 Task: Enable the video filter "Rotate video filter" in the video filter module.
Action: Mouse moved to (101, 12)
Screenshot: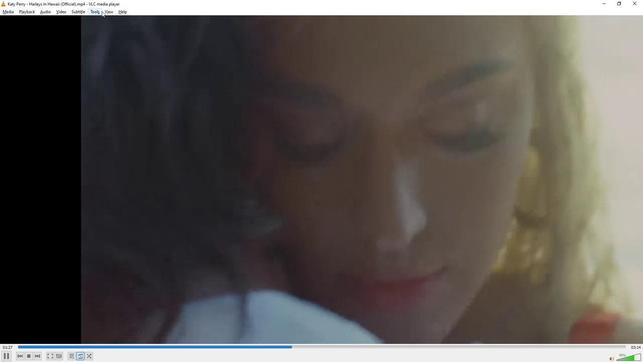 
Action: Mouse pressed left at (101, 12)
Screenshot: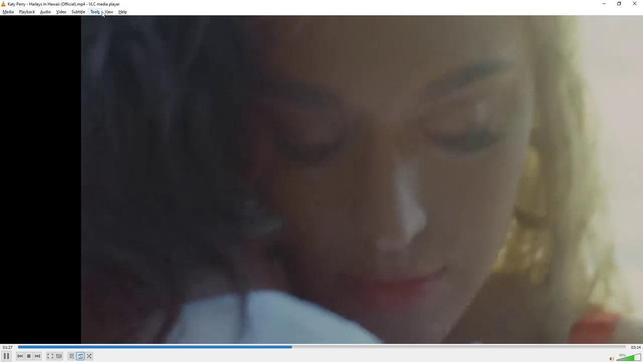 
Action: Mouse moved to (113, 91)
Screenshot: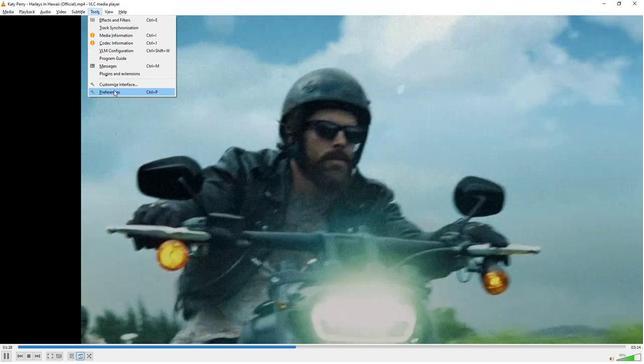 
Action: Mouse pressed left at (113, 91)
Screenshot: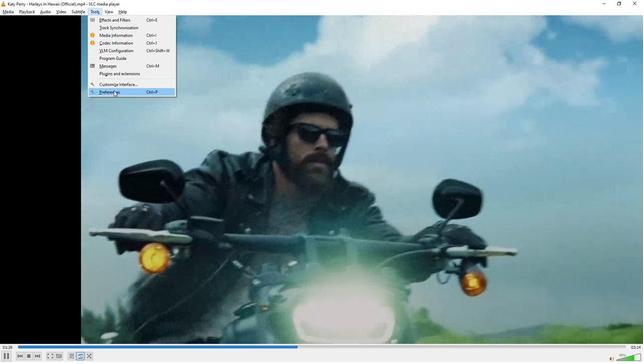 
Action: Mouse moved to (180, 251)
Screenshot: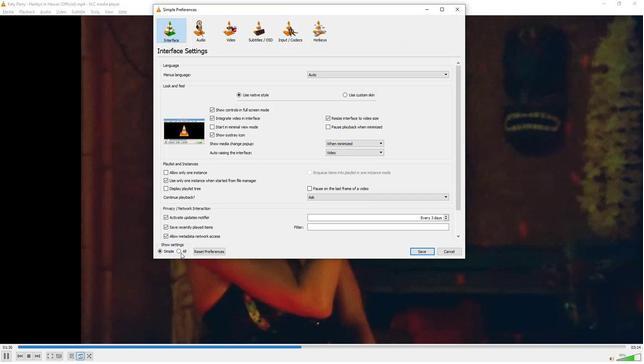 
Action: Mouse pressed left at (180, 251)
Screenshot: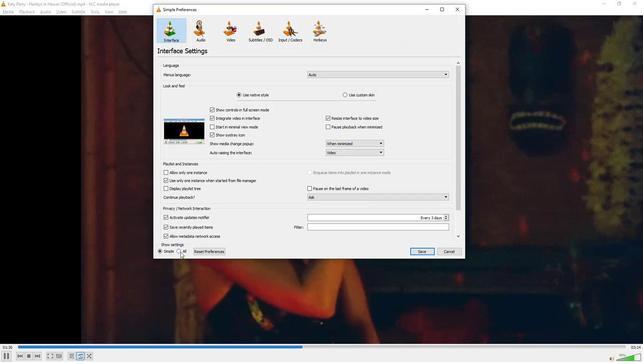 
Action: Mouse moved to (195, 167)
Screenshot: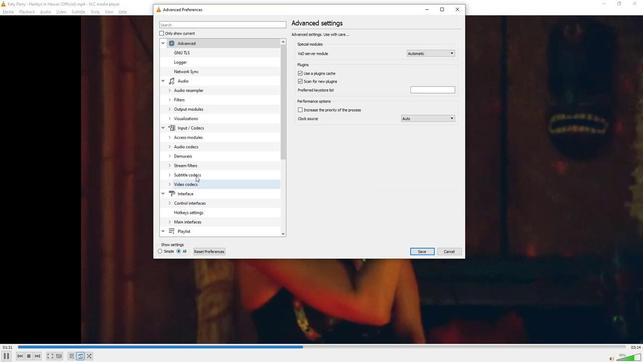 
Action: Mouse scrolled (195, 167) with delta (0, 0)
Screenshot: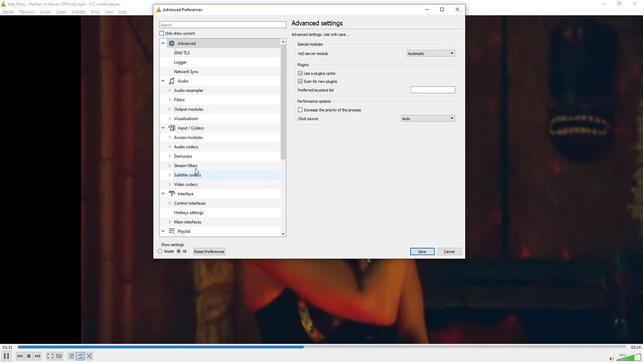 
Action: Mouse scrolled (195, 167) with delta (0, 0)
Screenshot: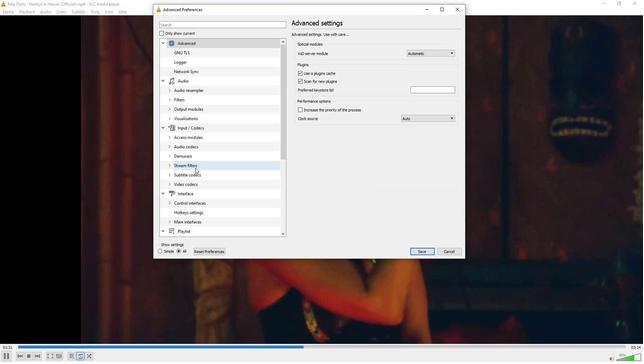 
Action: Mouse scrolled (195, 167) with delta (0, 0)
Screenshot: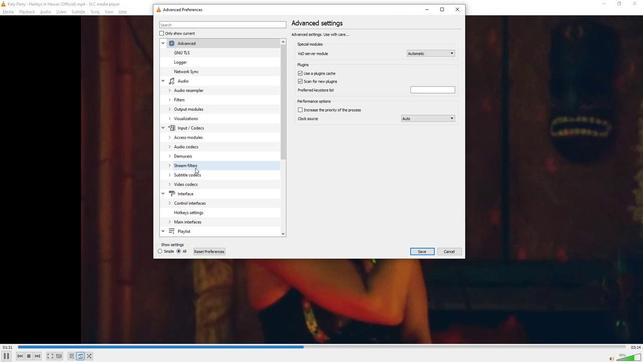 
Action: Mouse scrolled (195, 167) with delta (0, 0)
Screenshot: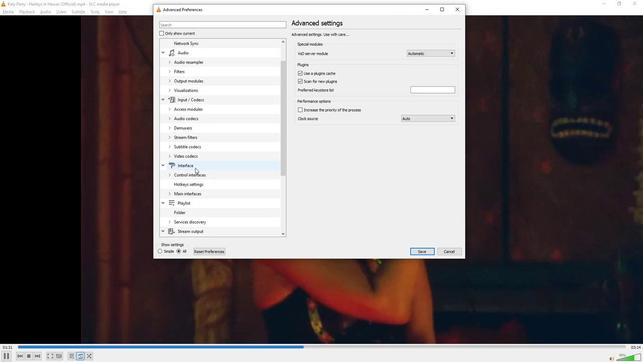 
Action: Mouse moved to (195, 167)
Screenshot: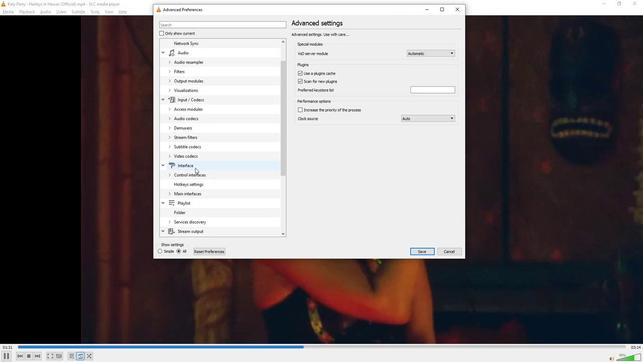 
Action: Mouse scrolled (195, 167) with delta (0, 0)
Screenshot: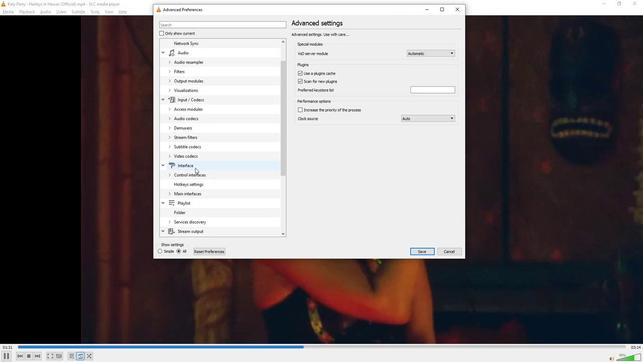 
Action: Mouse scrolled (195, 167) with delta (0, 0)
Screenshot: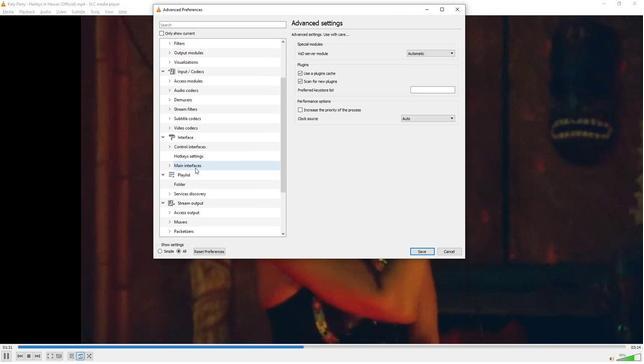 
Action: Mouse scrolled (195, 167) with delta (0, 0)
Screenshot: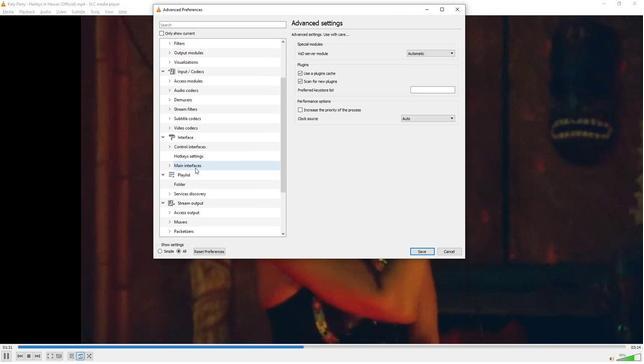 
Action: Mouse moved to (186, 202)
Screenshot: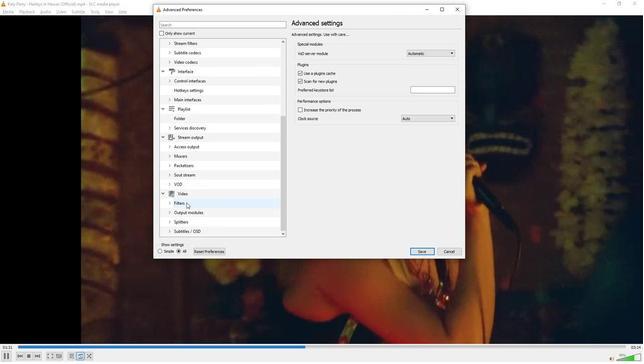 
Action: Mouse pressed left at (186, 202)
Screenshot: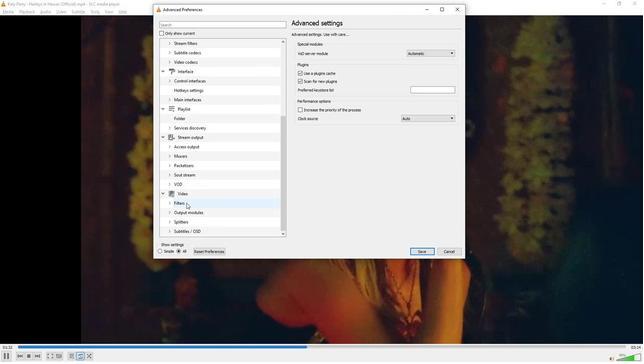 
Action: Mouse moved to (300, 78)
Screenshot: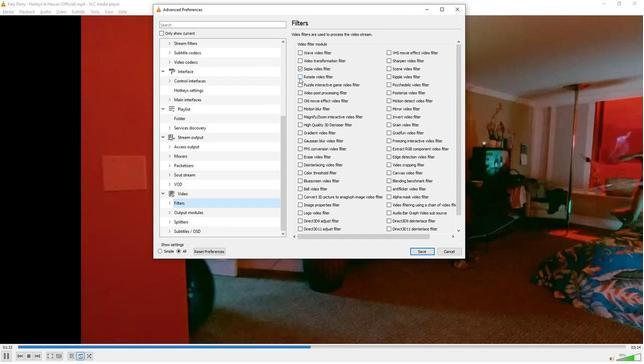 
Action: Mouse pressed left at (300, 78)
Screenshot: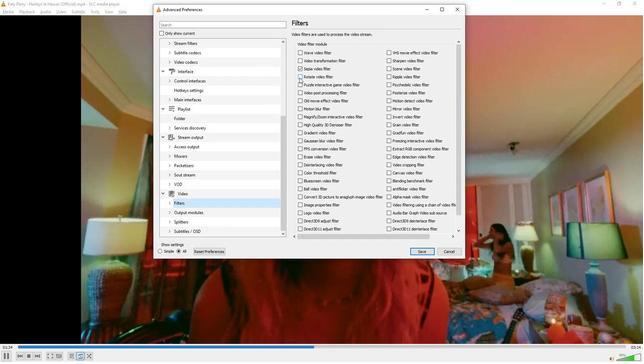 
Action: Mouse moved to (335, 143)
Screenshot: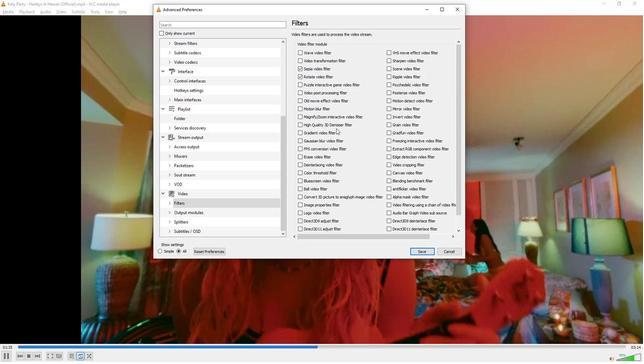 
